 Task: Check current mortgage rates for primary residence.
Action: Mouse moved to (924, 178)
Screenshot: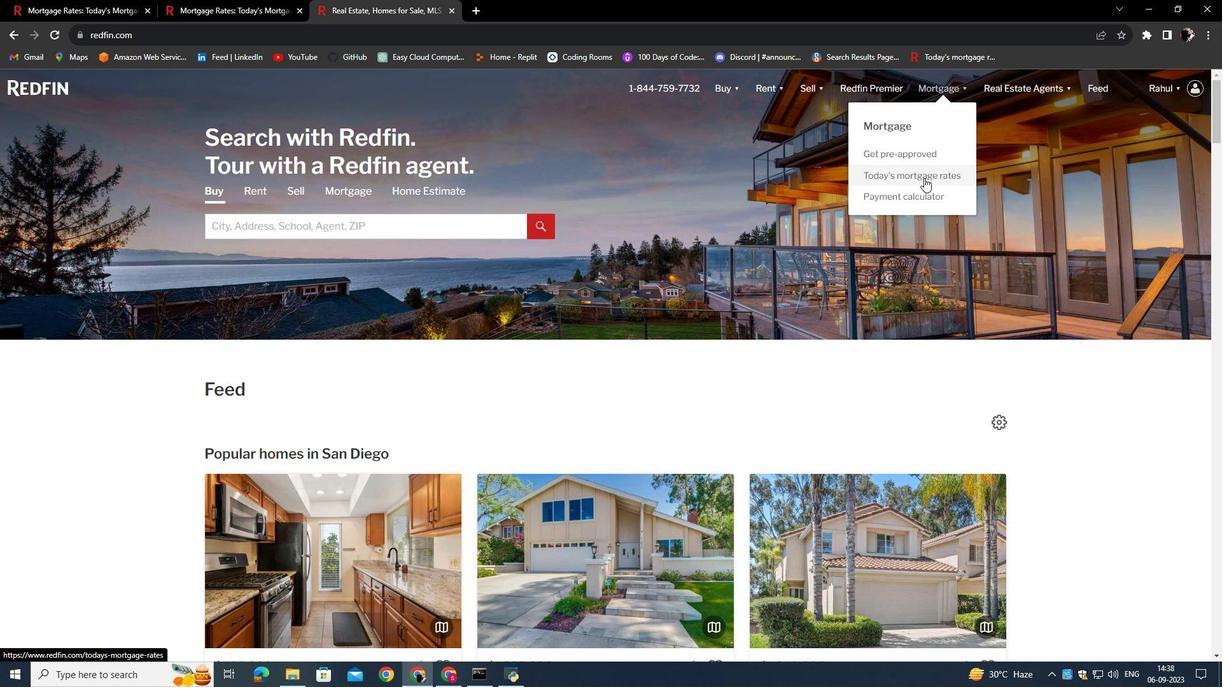 
Action: Mouse pressed left at (924, 178)
Screenshot: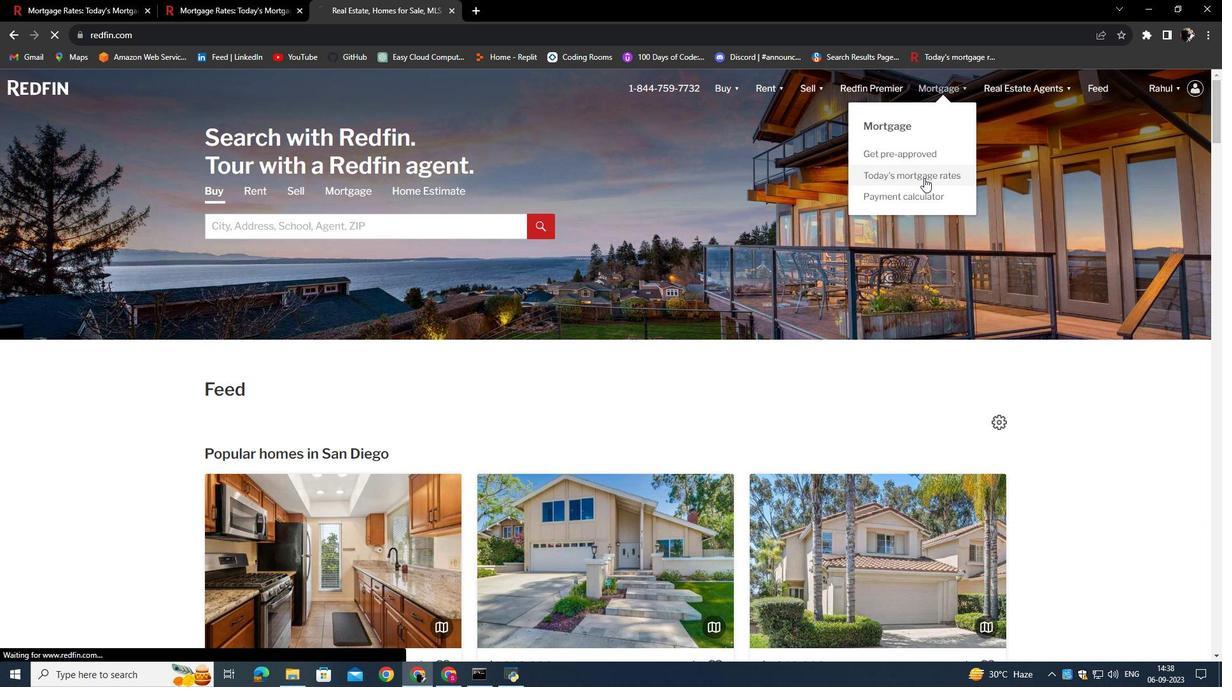 
Action: Mouse moved to (489, 345)
Screenshot: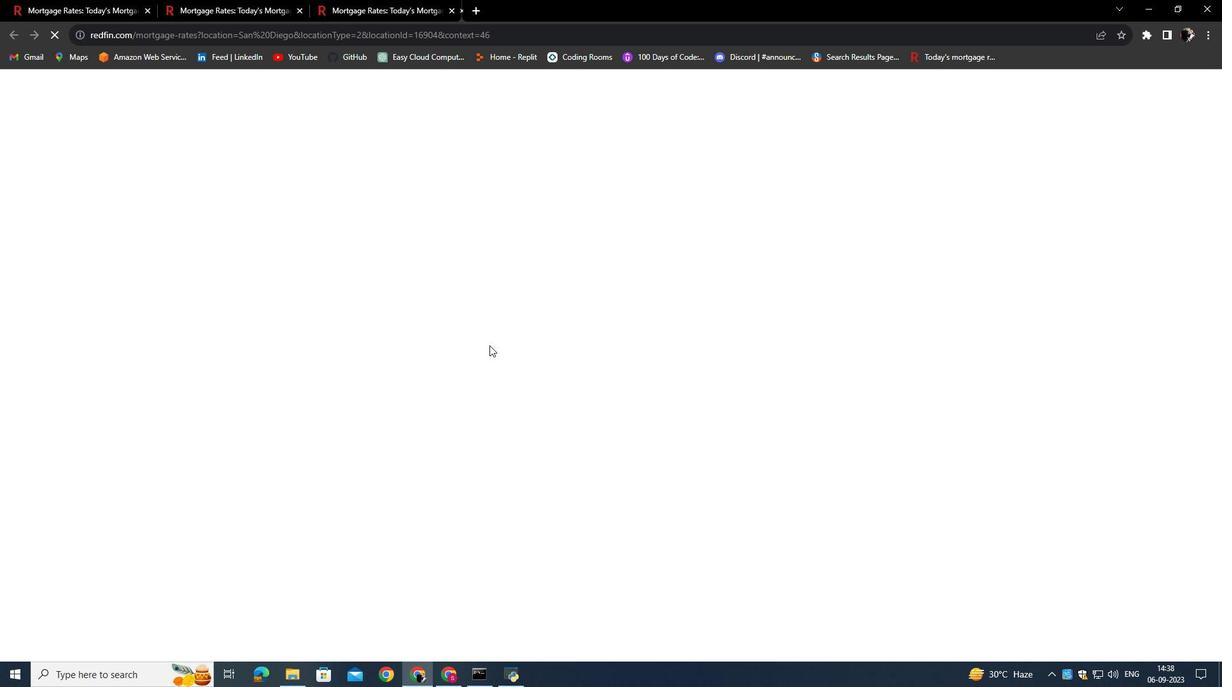 
Action: Mouse pressed left at (489, 345)
Screenshot: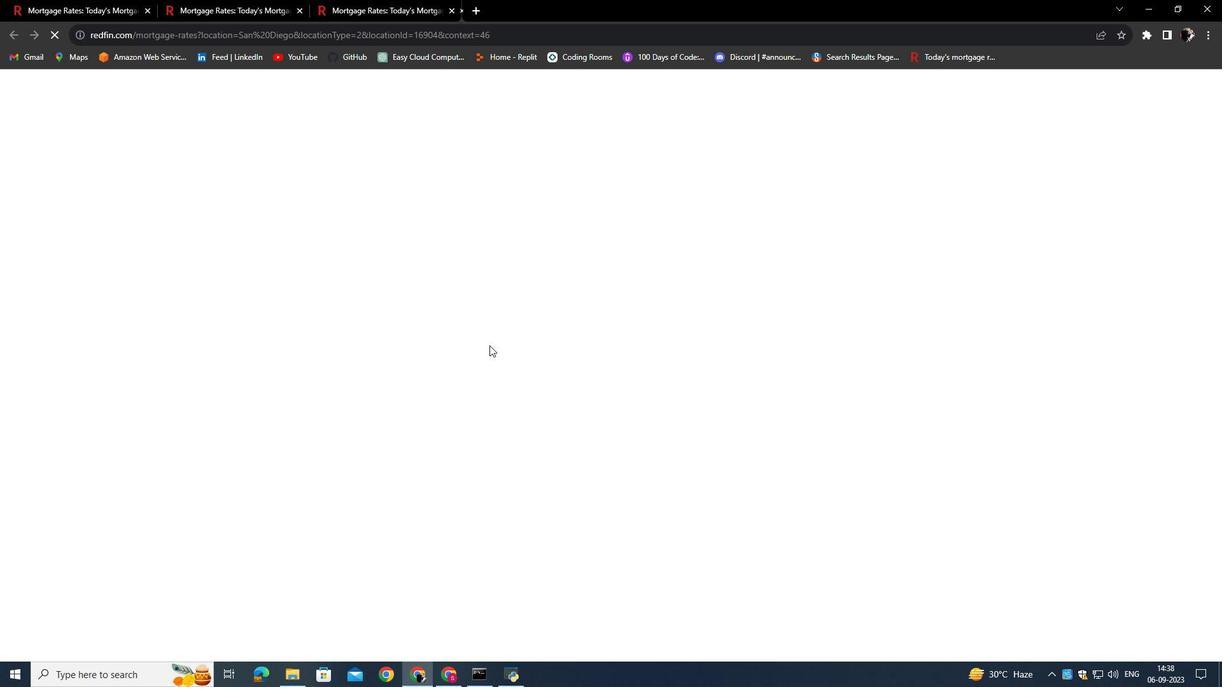 
Action: Mouse moved to (309, 444)
Screenshot: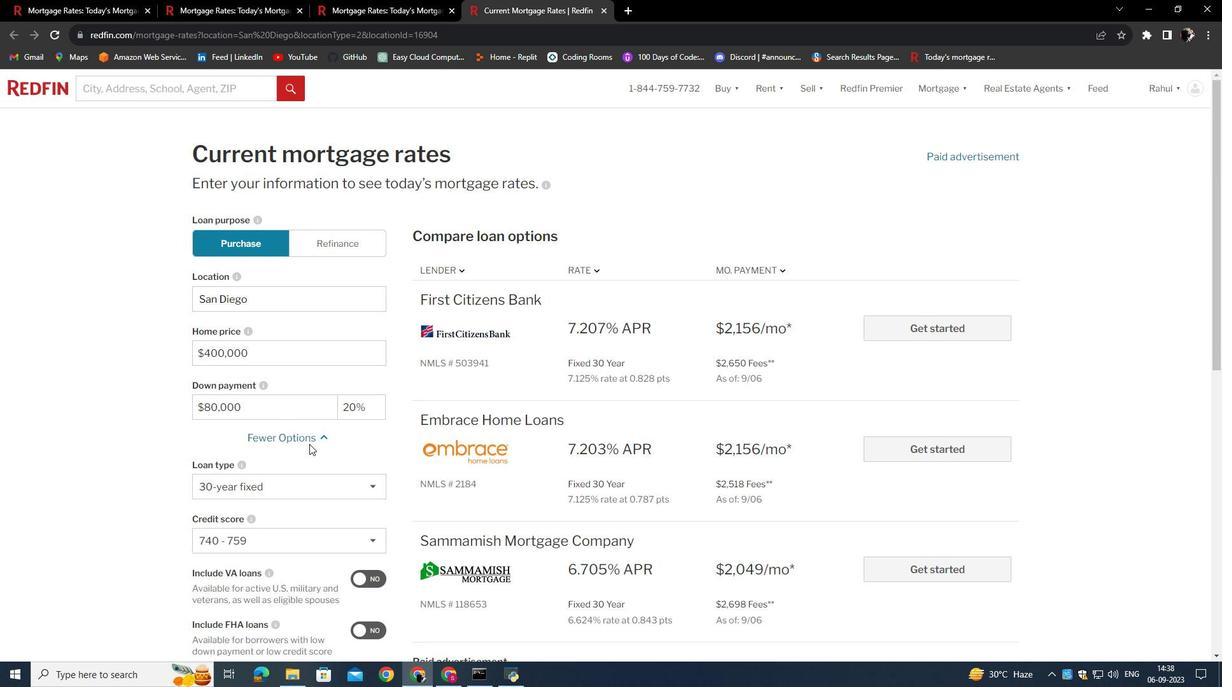 
Action: Mouse pressed left at (309, 444)
Screenshot: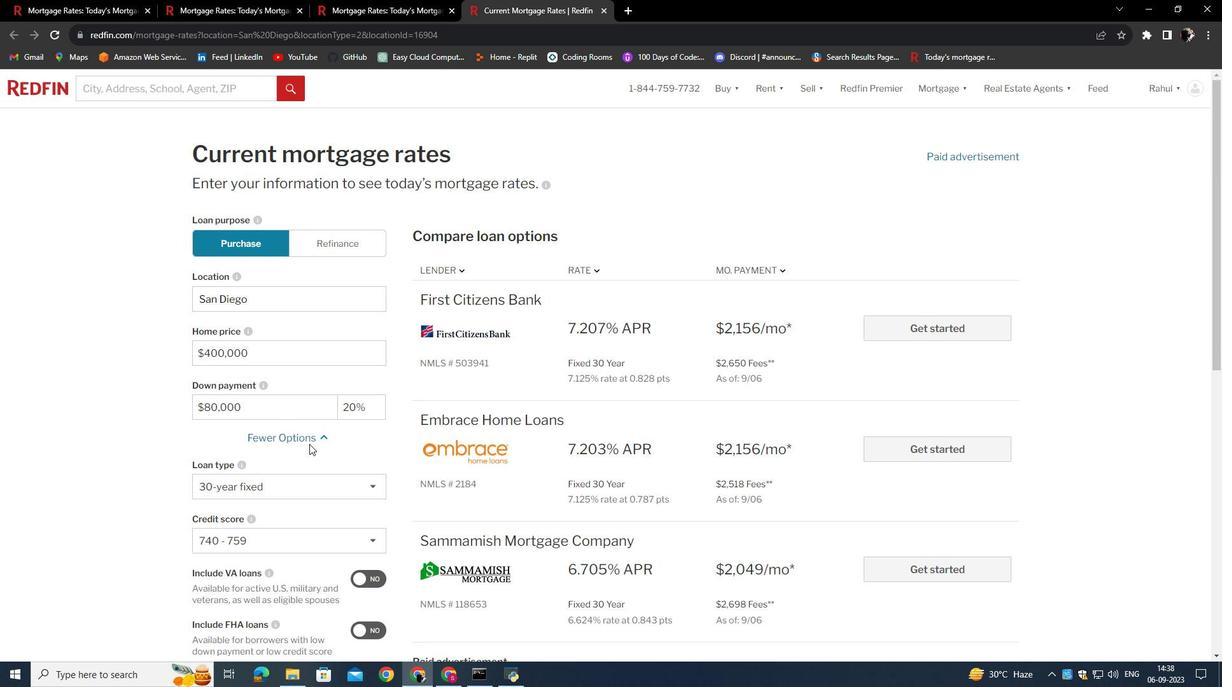 
Action: Mouse scrolled (309, 443) with delta (0, 0)
Screenshot: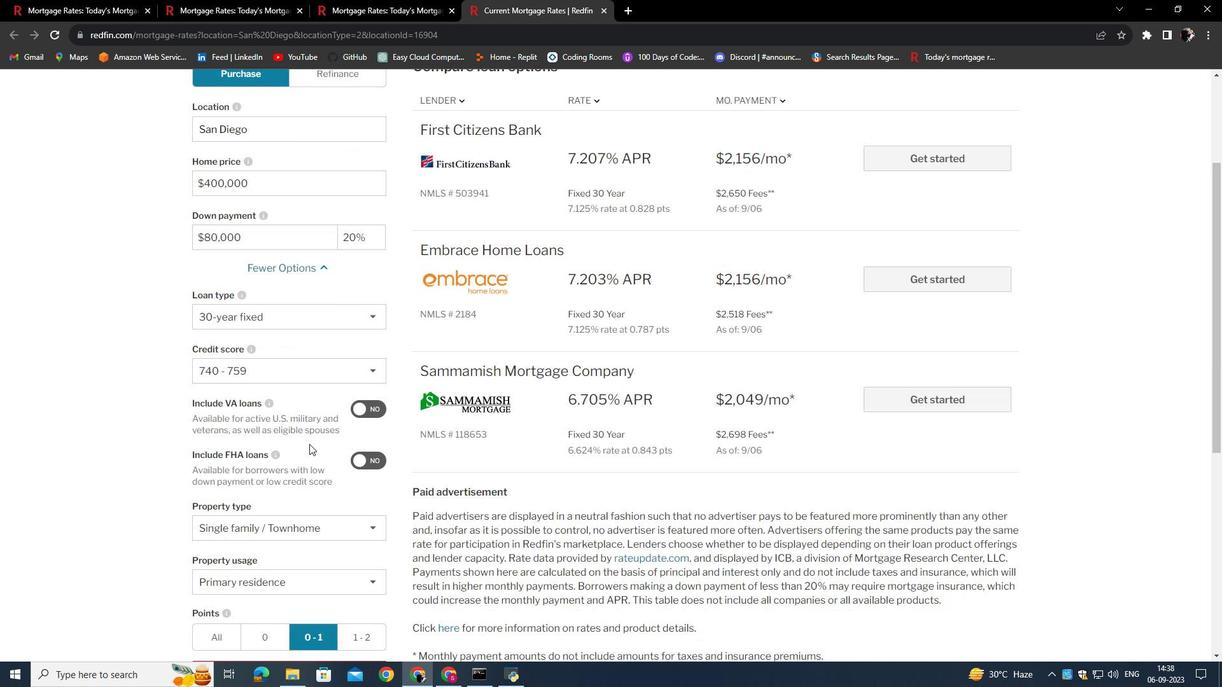 
Action: Mouse scrolled (309, 443) with delta (0, 0)
Screenshot: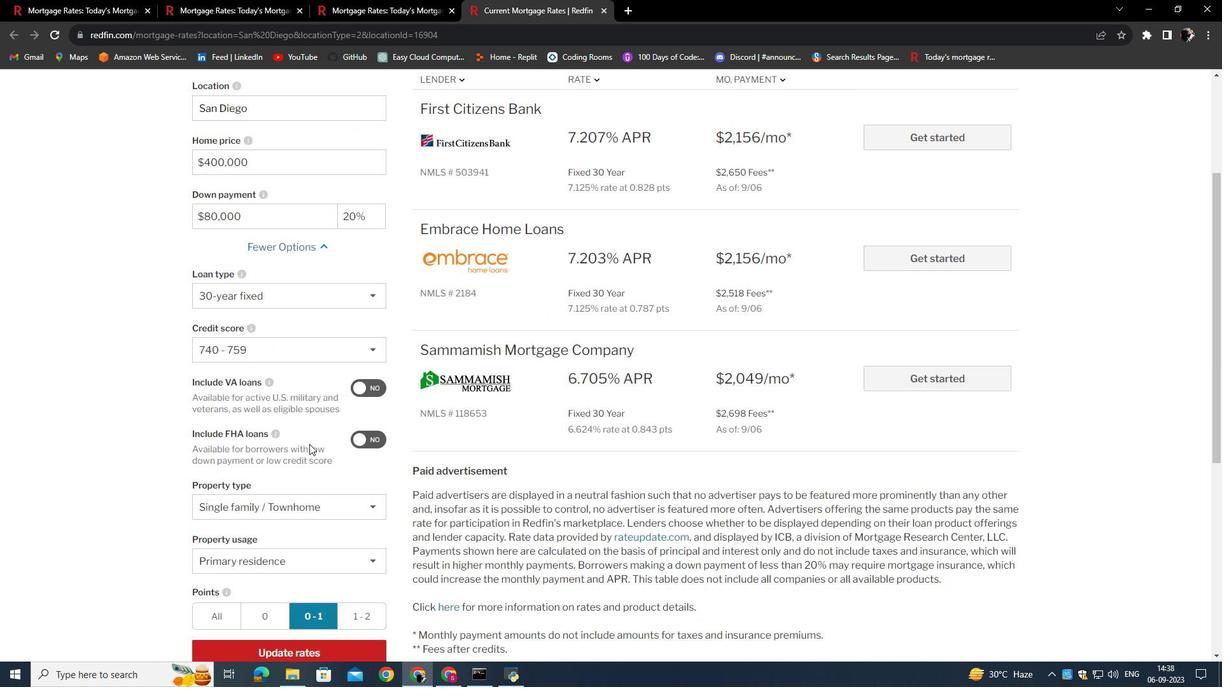 
Action: Mouse scrolled (309, 443) with delta (0, 0)
Screenshot: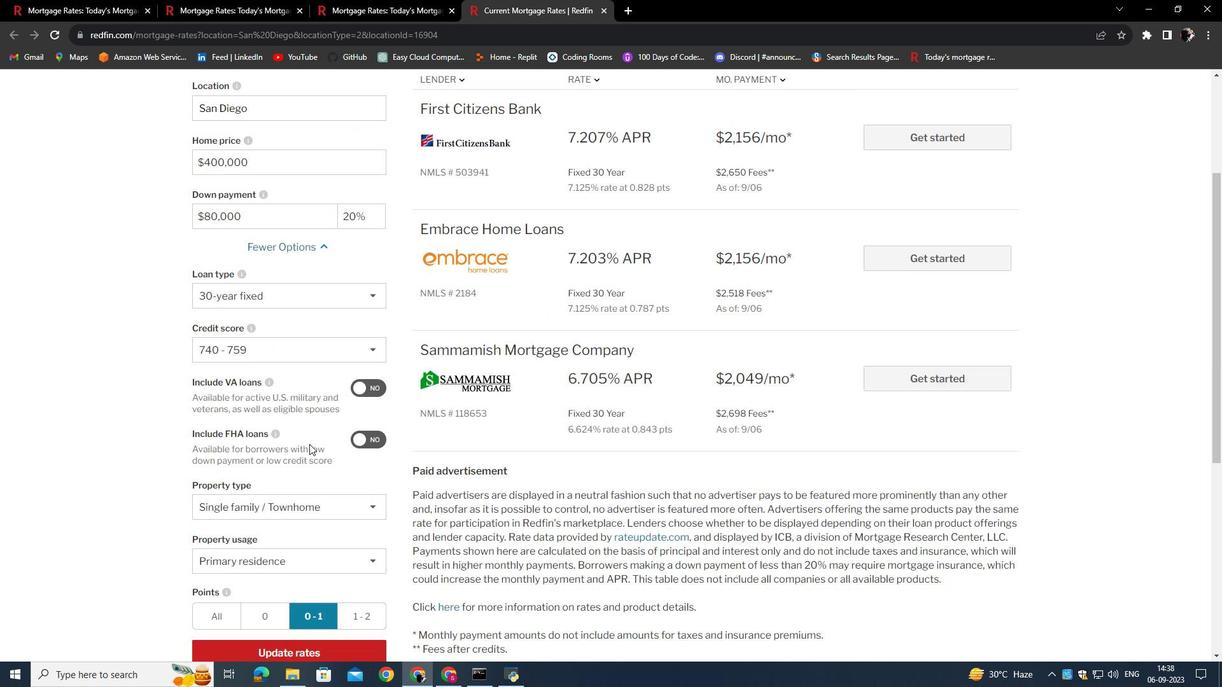 
Action: Mouse scrolled (309, 443) with delta (0, 0)
Screenshot: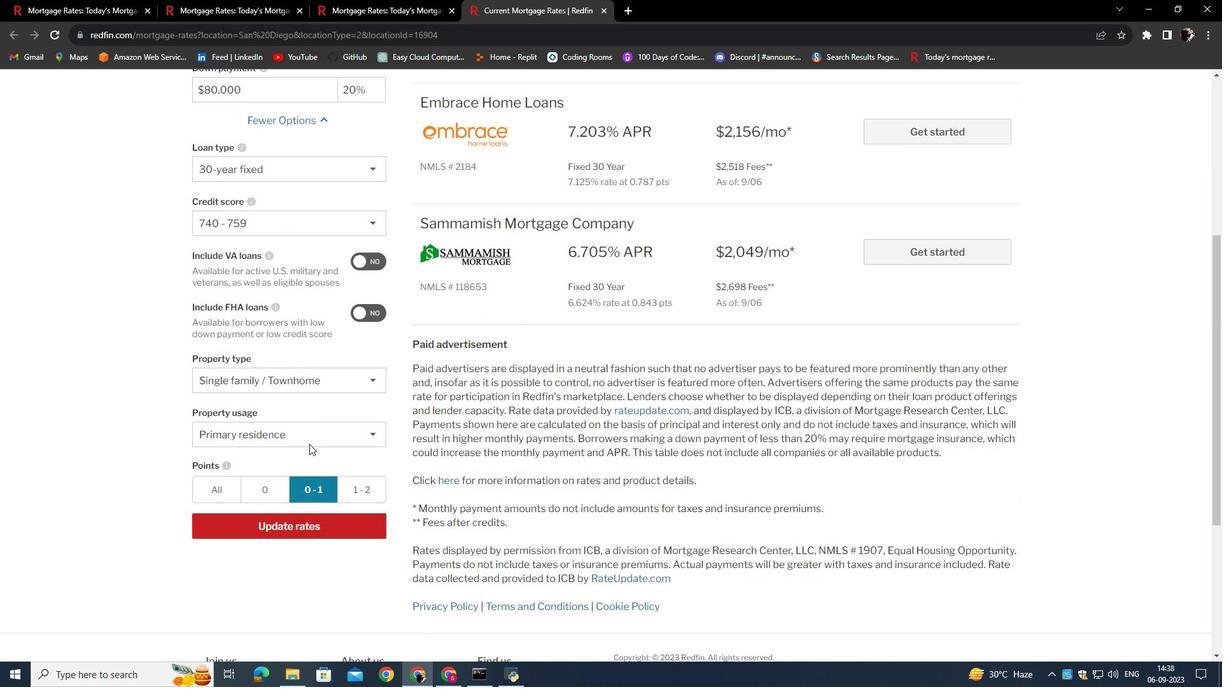 
Action: Mouse scrolled (309, 443) with delta (0, 0)
Screenshot: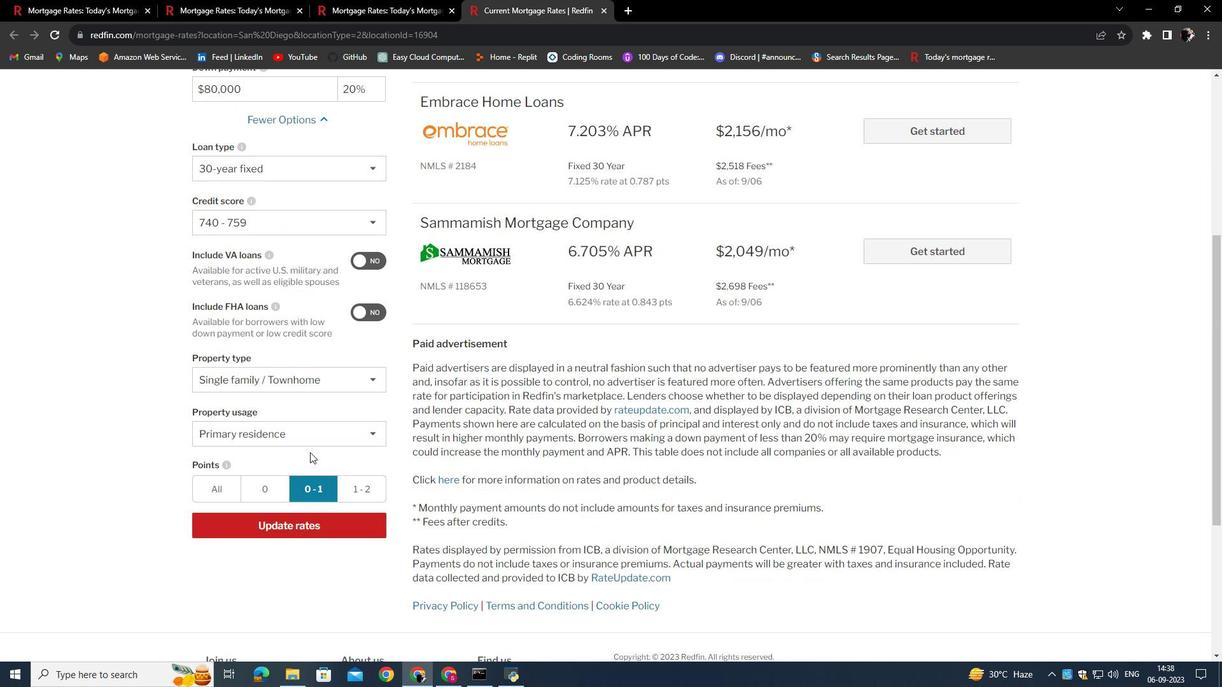 
Action: Mouse moved to (313, 438)
Screenshot: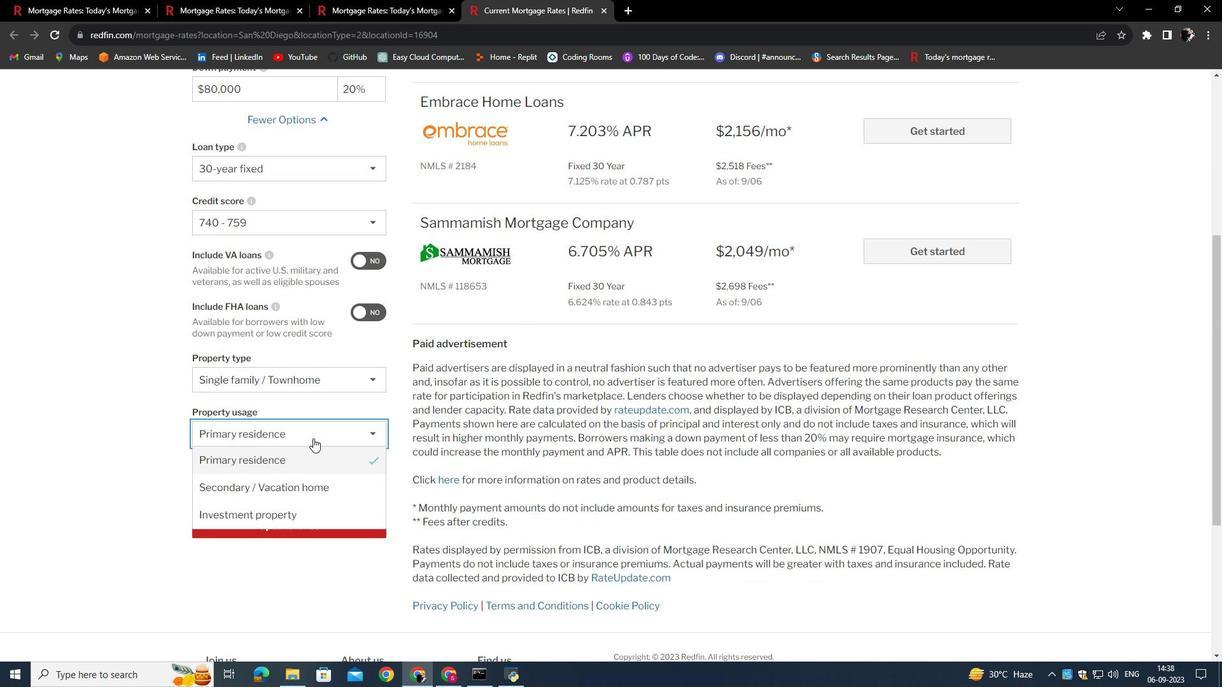 
Action: Mouse pressed left at (313, 438)
Screenshot: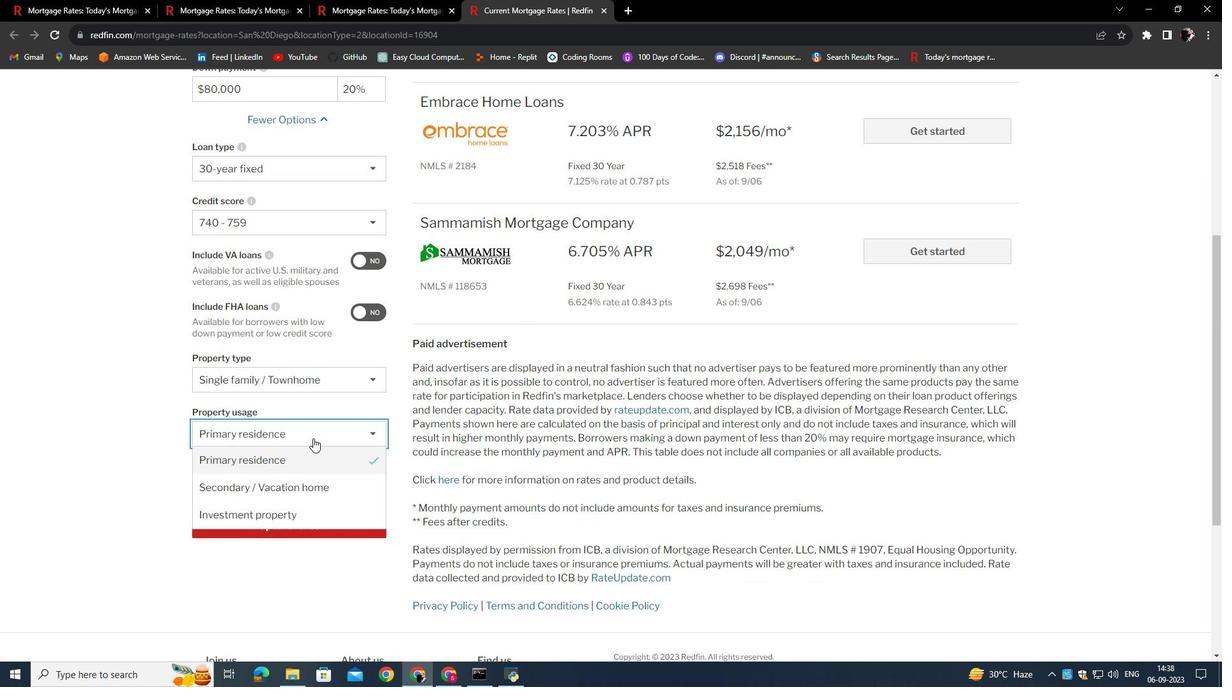 
Action: Mouse moved to (299, 467)
Screenshot: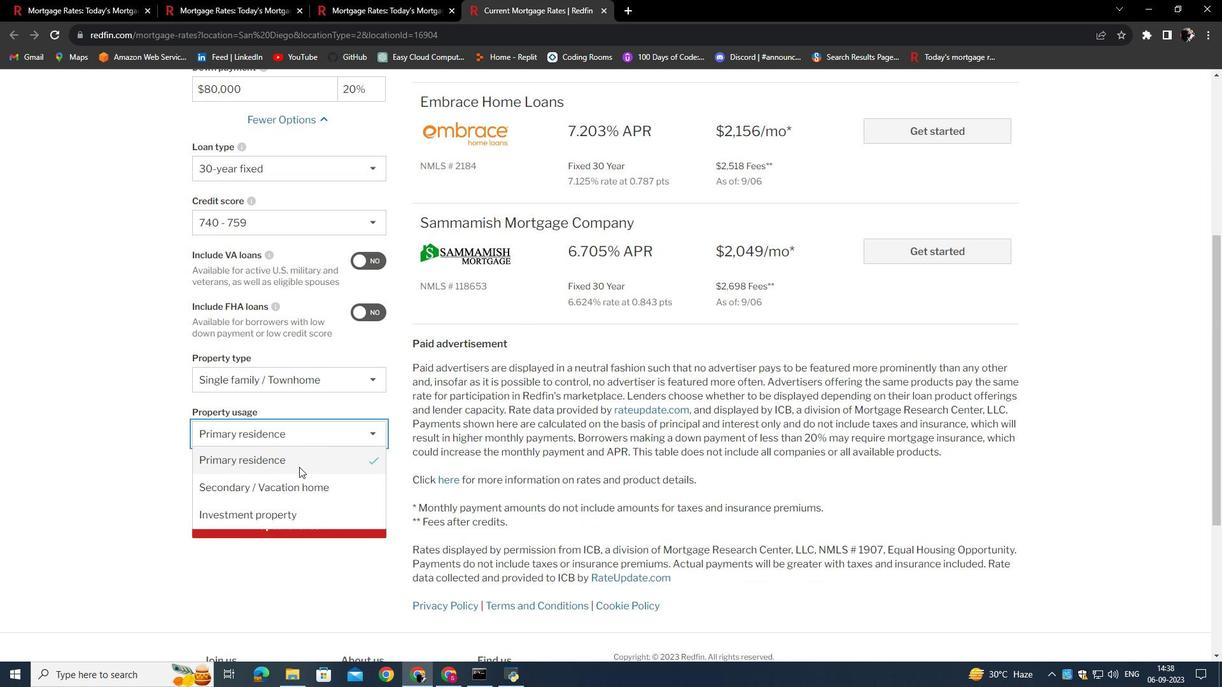 
Action: Mouse pressed left at (299, 467)
Screenshot: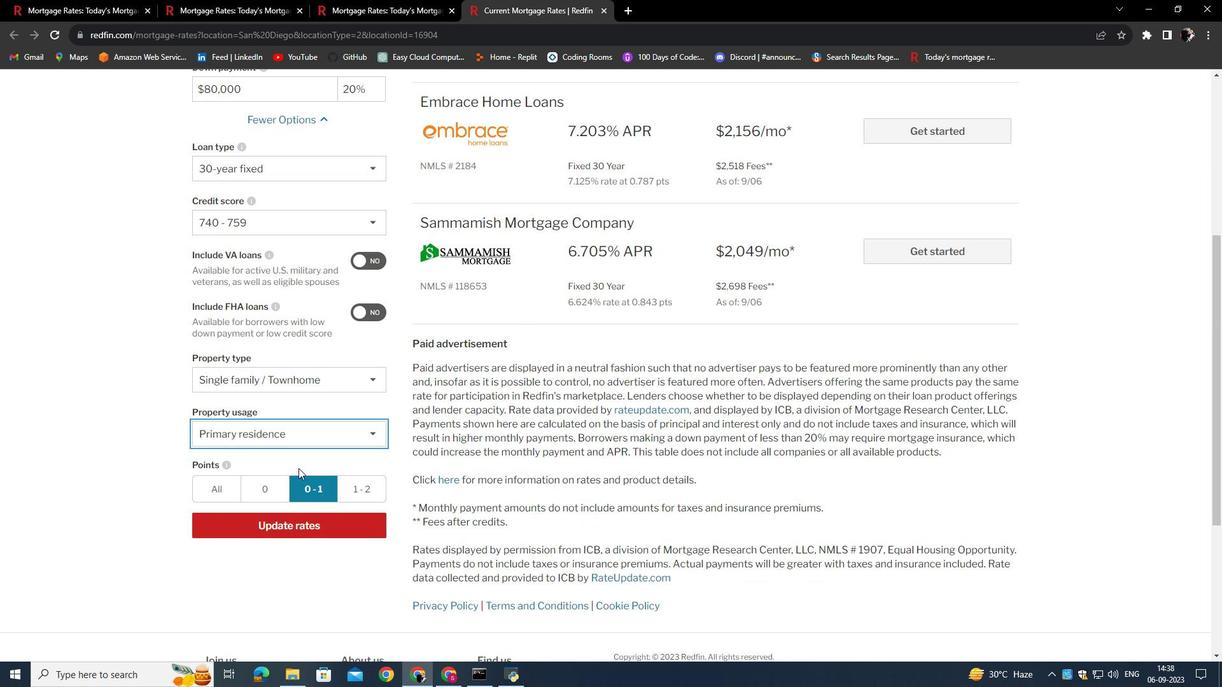 
Action: Mouse moved to (300, 520)
Screenshot: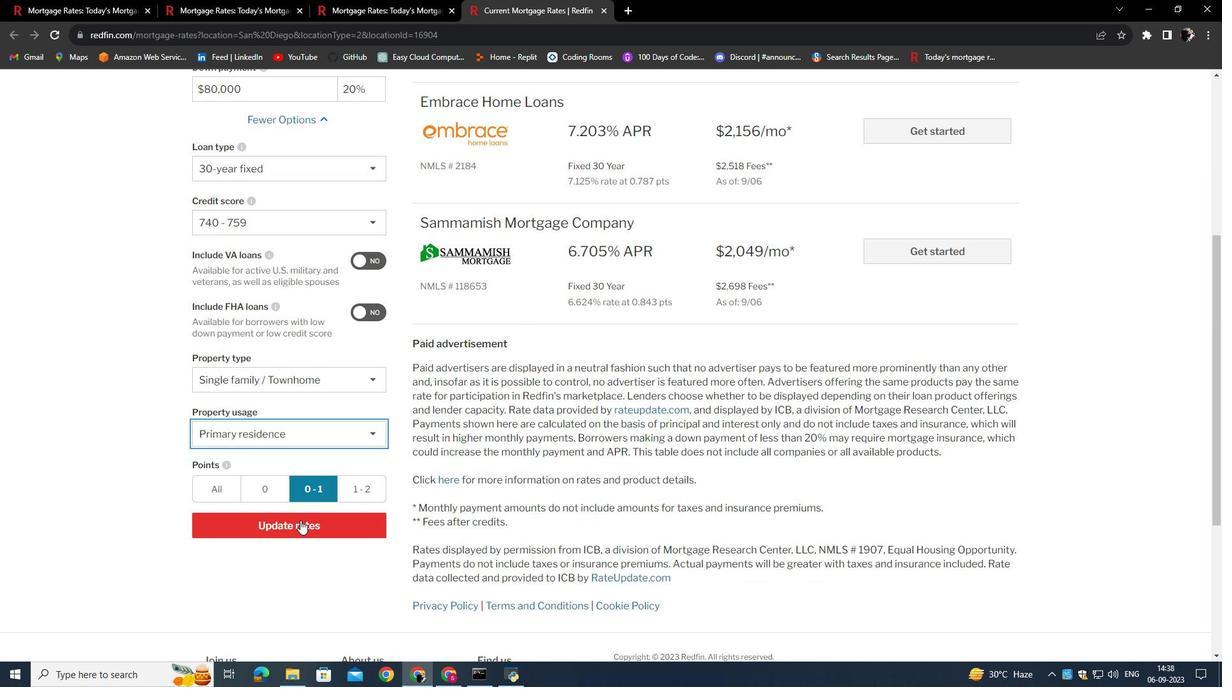 
Action: Mouse pressed left at (300, 520)
Screenshot: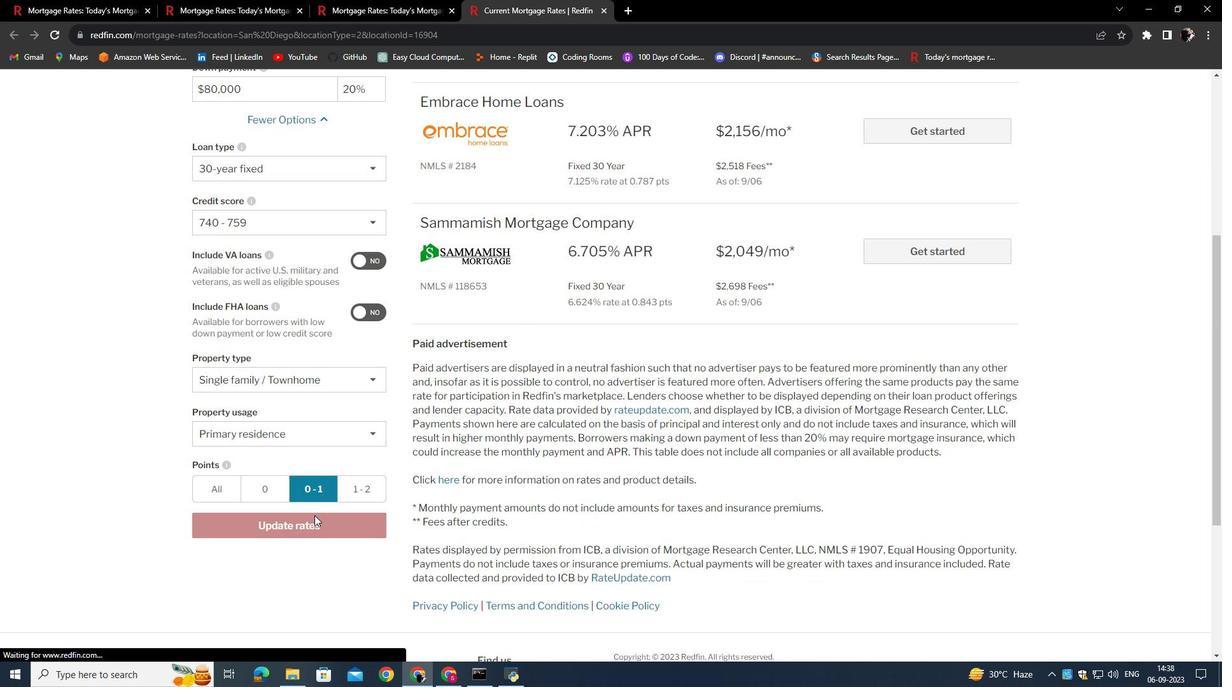 
Action: Mouse moved to (688, 317)
Screenshot: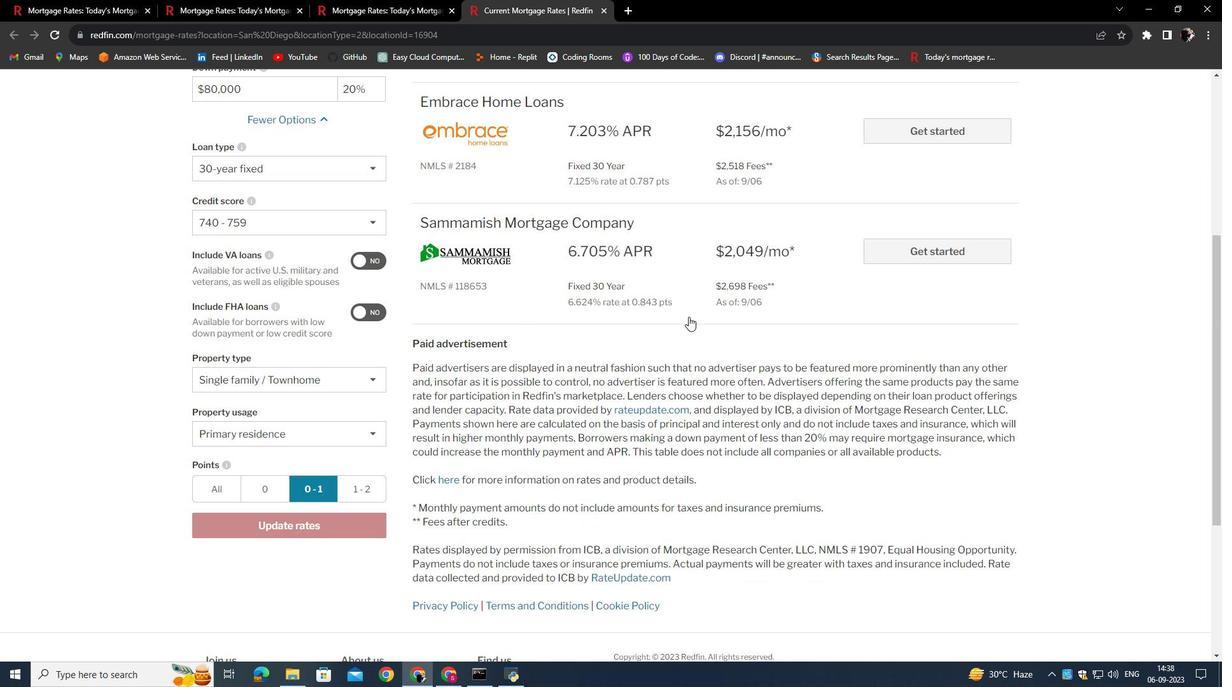 
Action: Mouse scrolled (688, 317) with delta (0, 0)
Screenshot: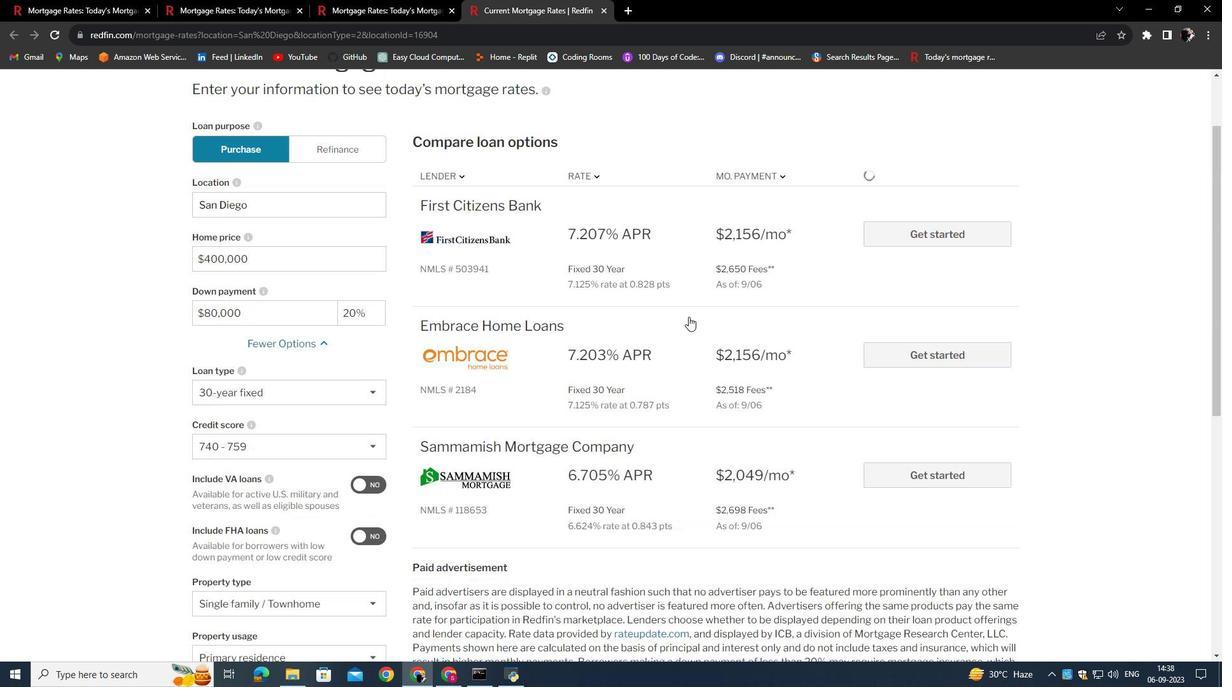 
Action: Mouse scrolled (688, 317) with delta (0, 0)
Screenshot: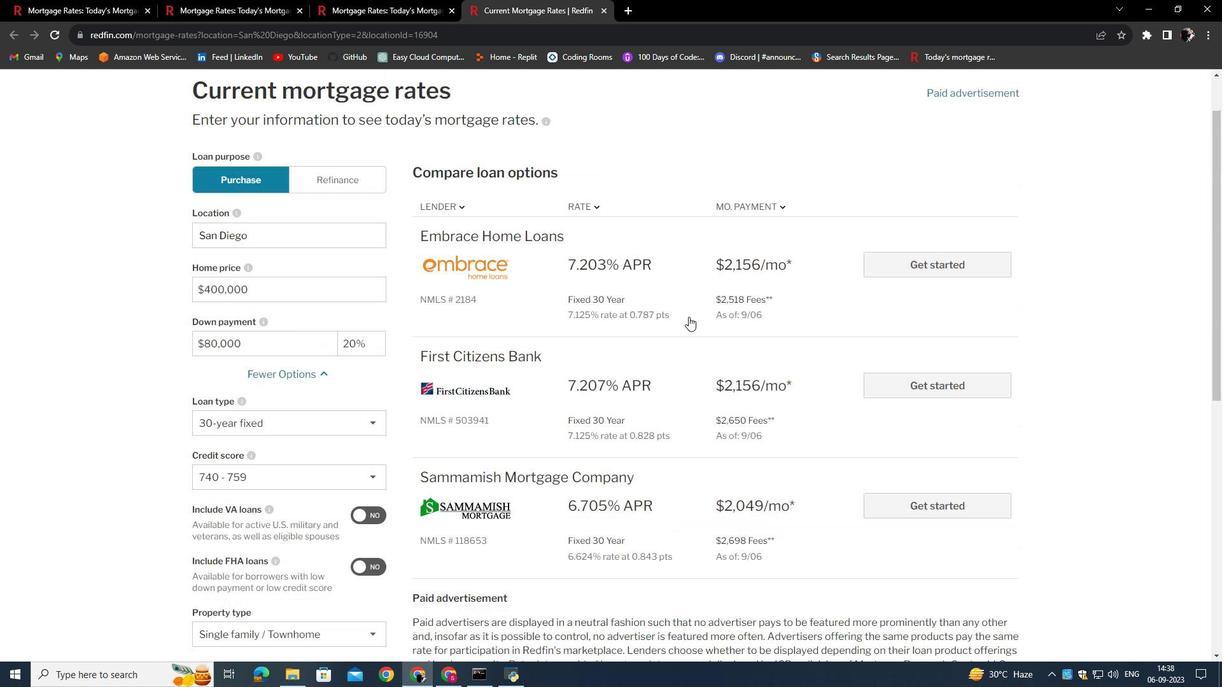 
Action: Mouse scrolled (688, 317) with delta (0, 0)
Screenshot: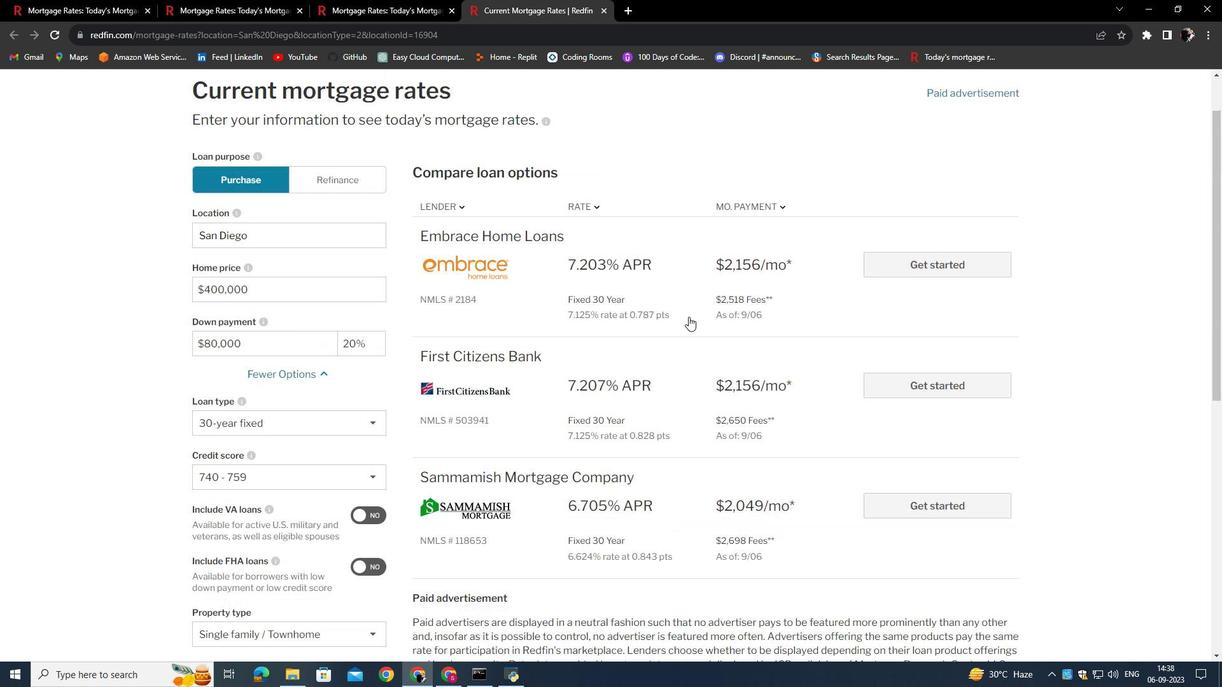
Action: Mouse moved to (688, 317)
Screenshot: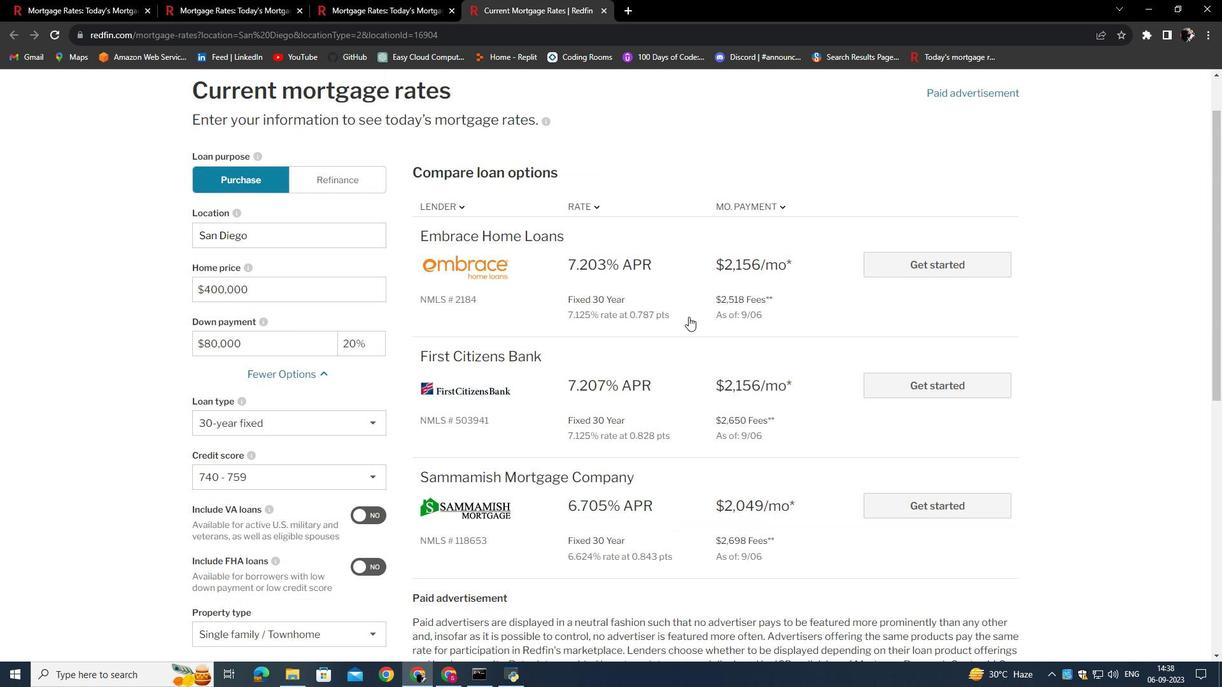 
Action: Mouse scrolled (688, 317) with delta (0, 0)
Screenshot: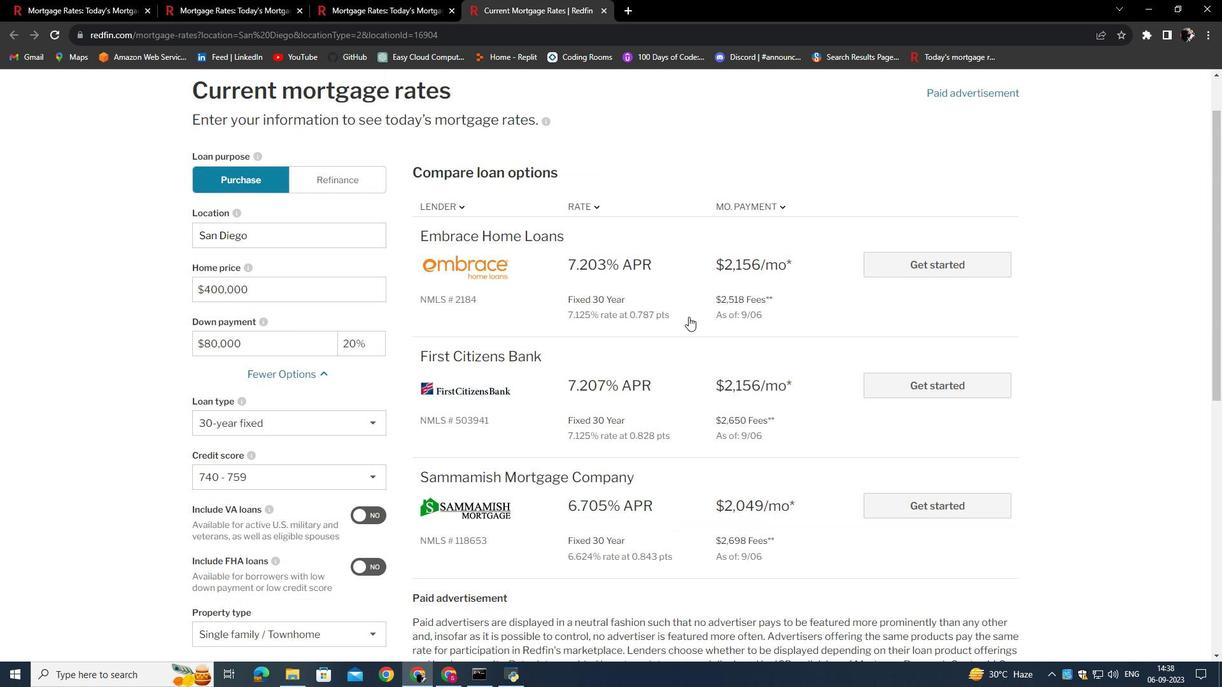 
